 Task: Select the off in the auto-save.
Action: Mouse moved to (11, 471)
Screenshot: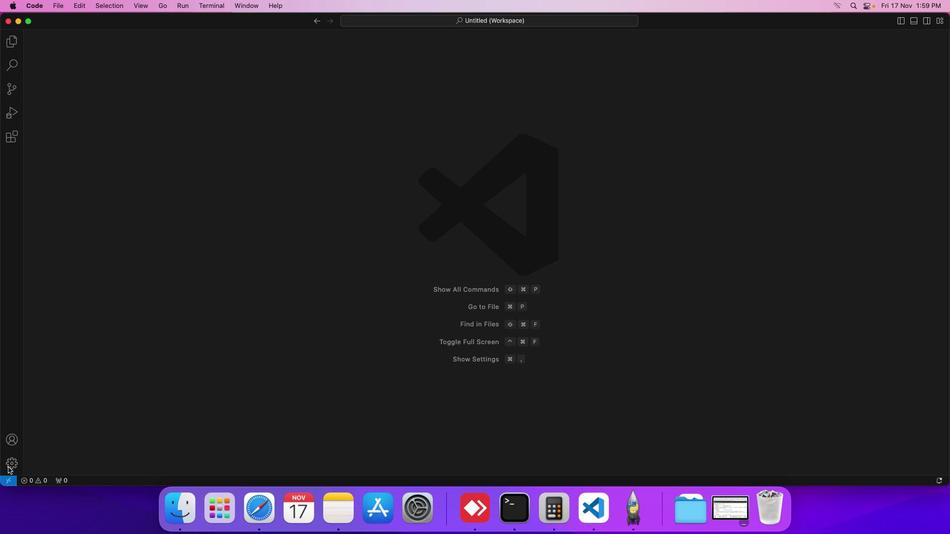 
Action: Mouse pressed left at (11, 471)
Screenshot: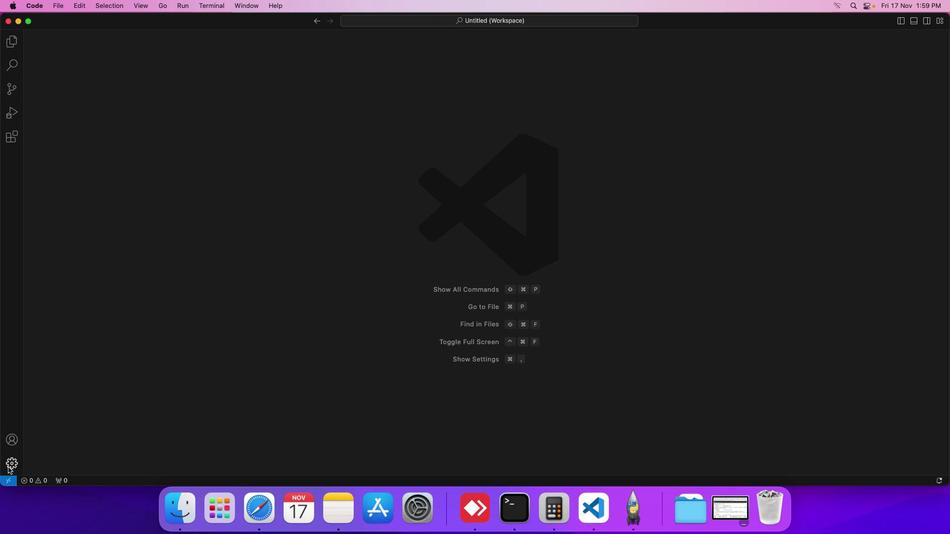 
Action: Mouse moved to (41, 392)
Screenshot: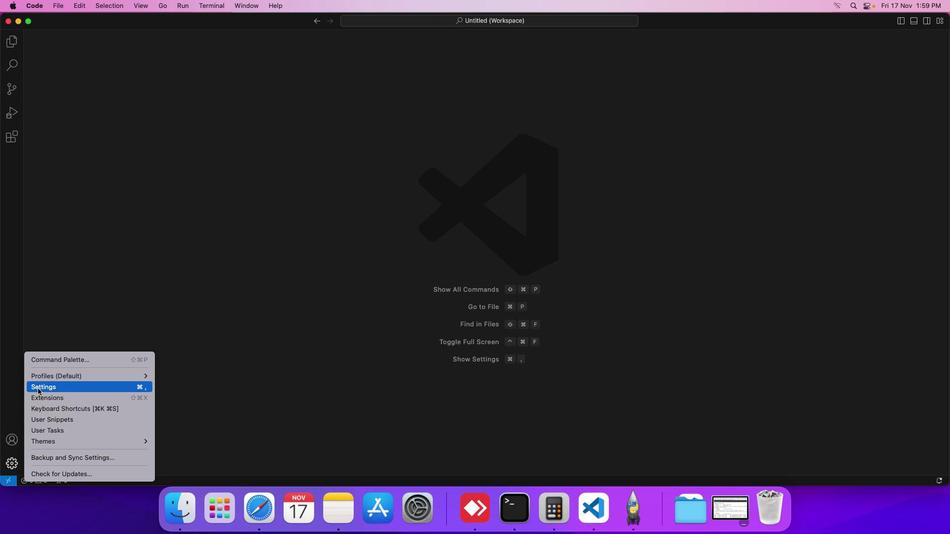 
Action: Mouse pressed left at (41, 392)
Screenshot: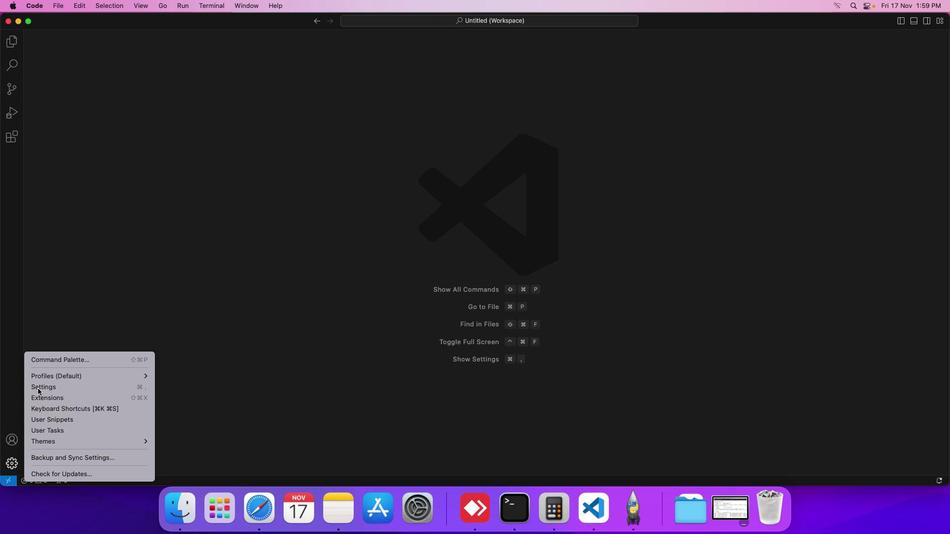 
Action: Mouse moved to (260, 84)
Screenshot: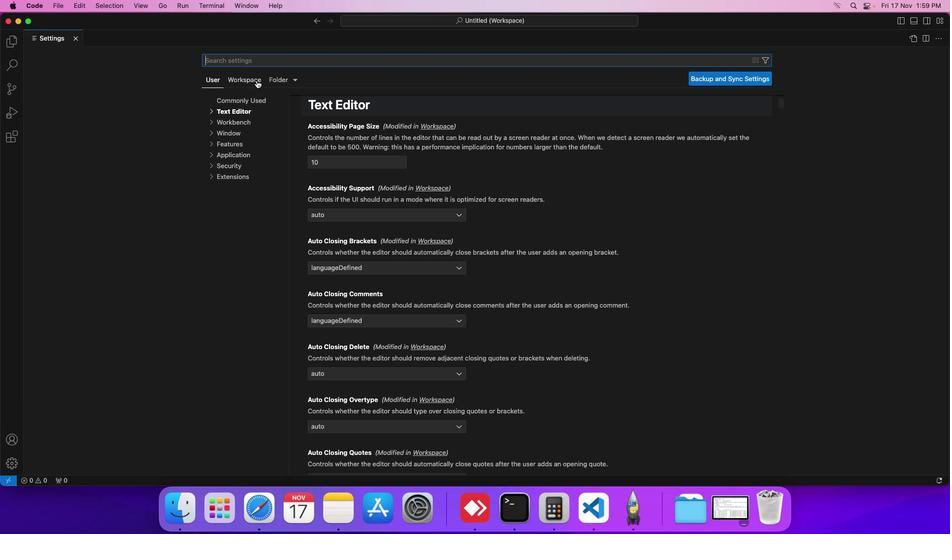
Action: Mouse pressed left at (260, 84)
Screenshot: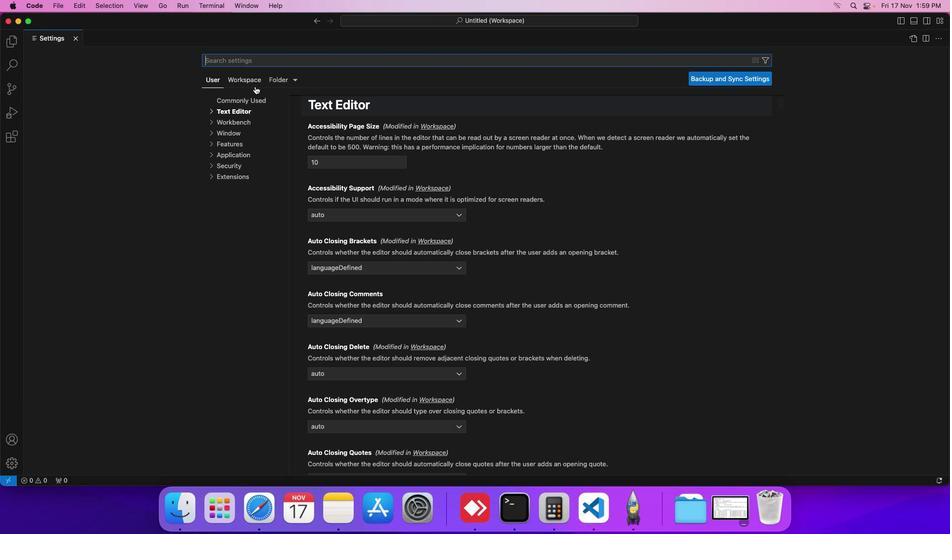 
Action: Mouse moved to (253, 111)
Screenshot: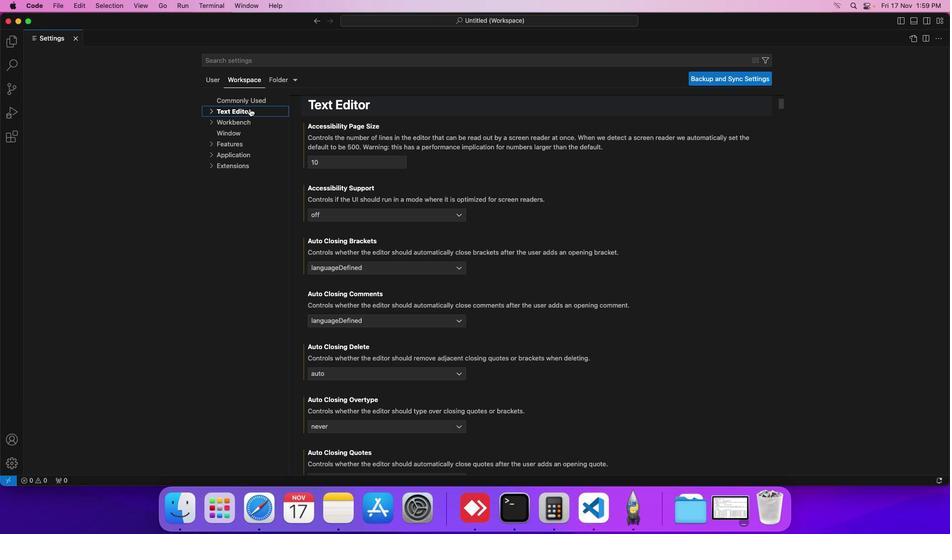 
Action: Mouse pressed left at (253, 111)
Screenshot: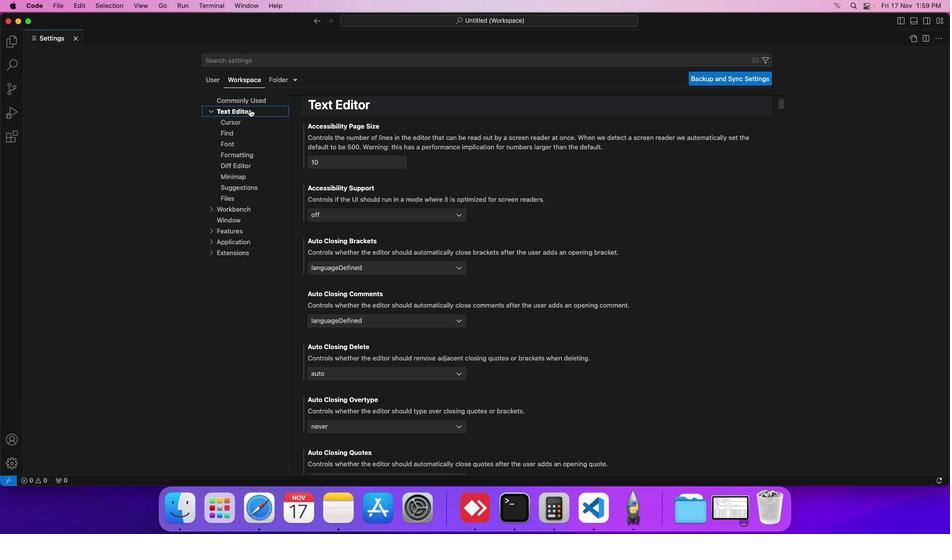 
Action: Mouse moved to (240, 200)
Screenshot: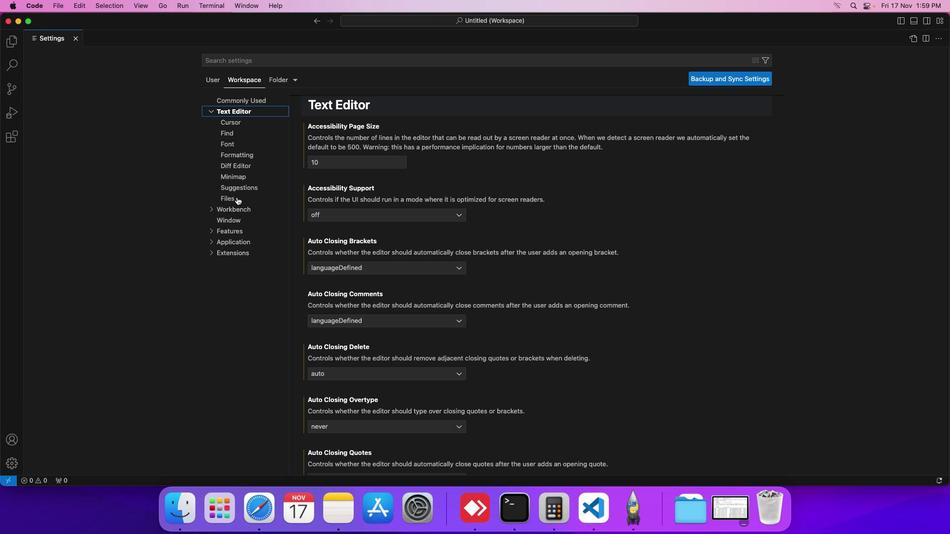 
Action: Mouse pressed left at (240, 200)
Screenshot: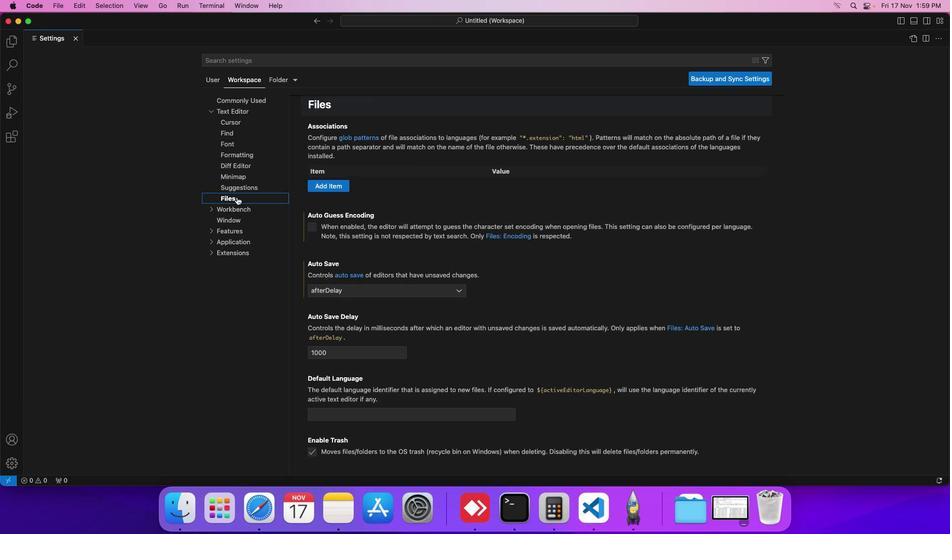 
Action: Mouse moved to (338, 245)
Screenshot: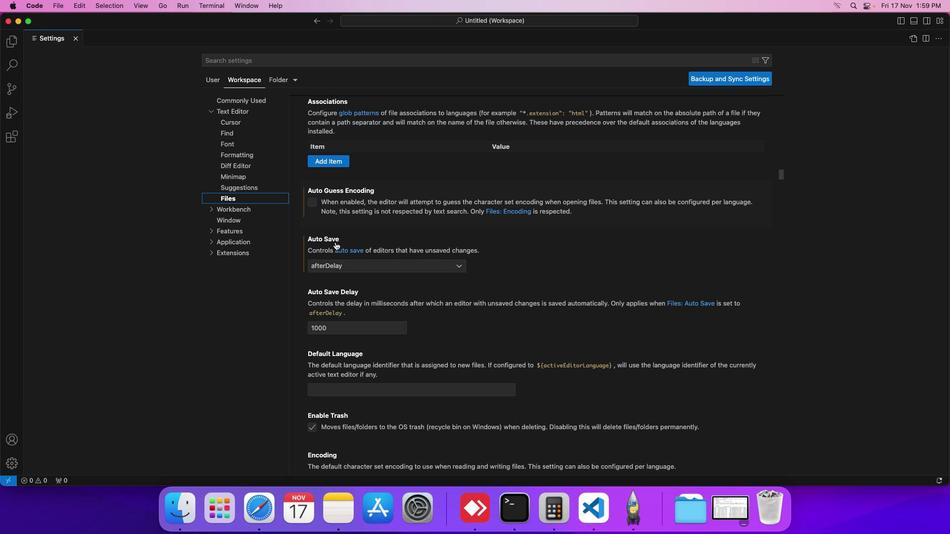 
Action: Mouse scrolled (338, 245) with delta (3, 2)
Screenshot: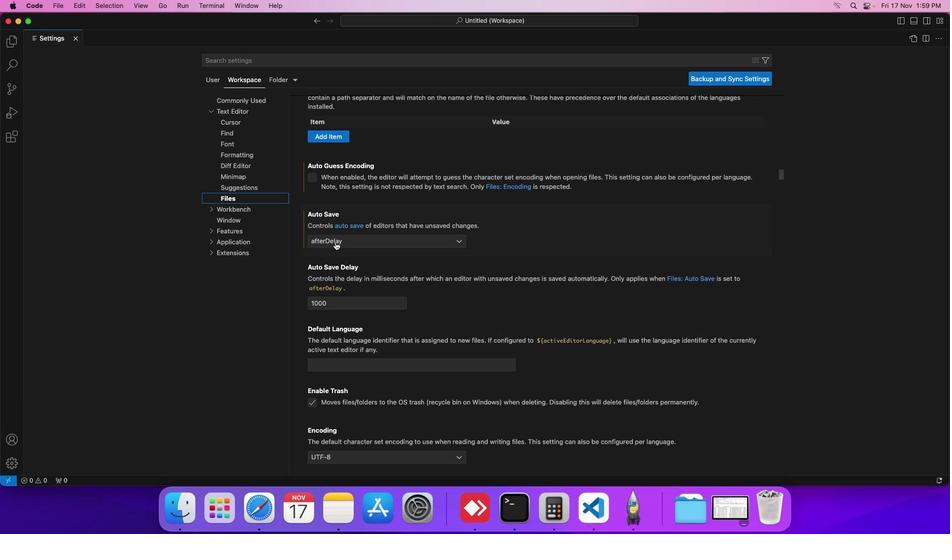 
Action: Mouse scrolled (338, 245) with delta (3, 2)
Screenshot: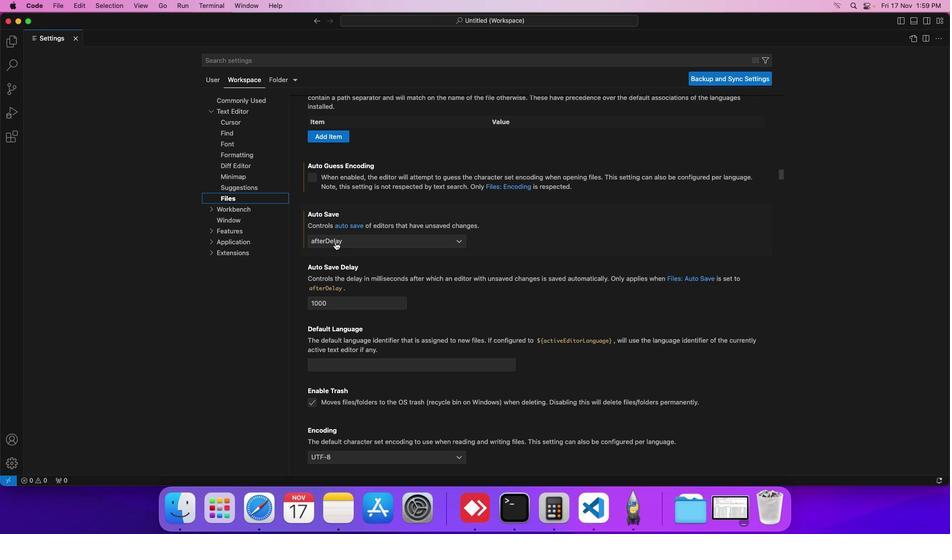 
Action: Mouse moved to (341, 245)
Screenshot: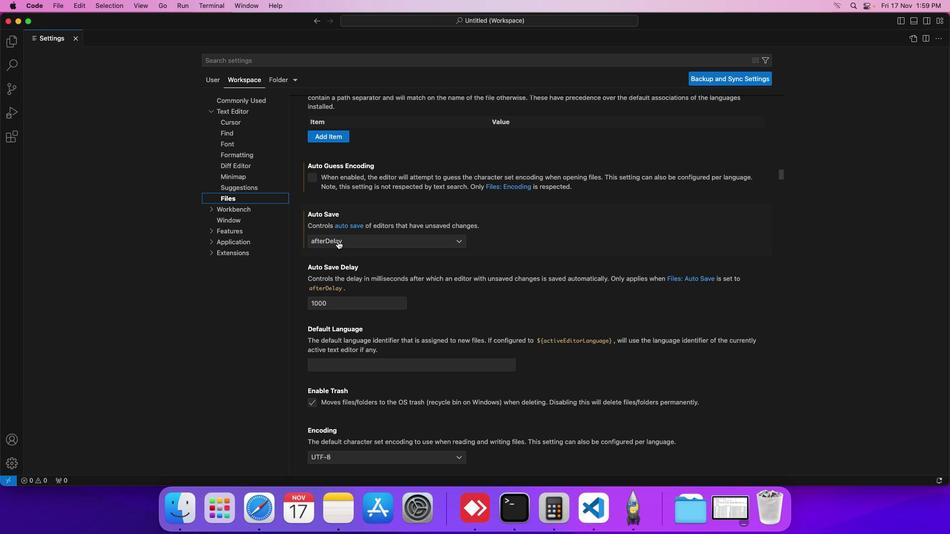 
Action: Mouse pressed left at (341, 245)
Screenshot: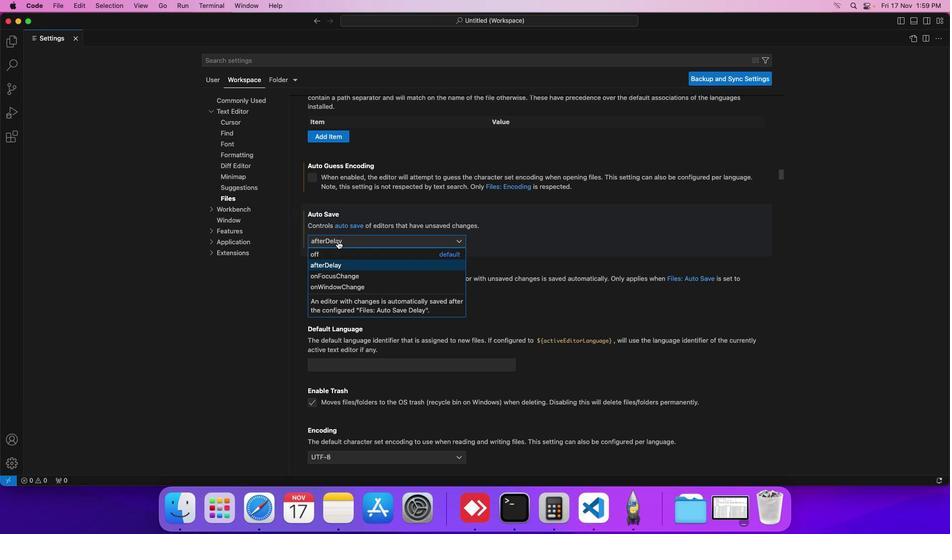 
Action: Mouse moved to (332, 255)
Screenshot: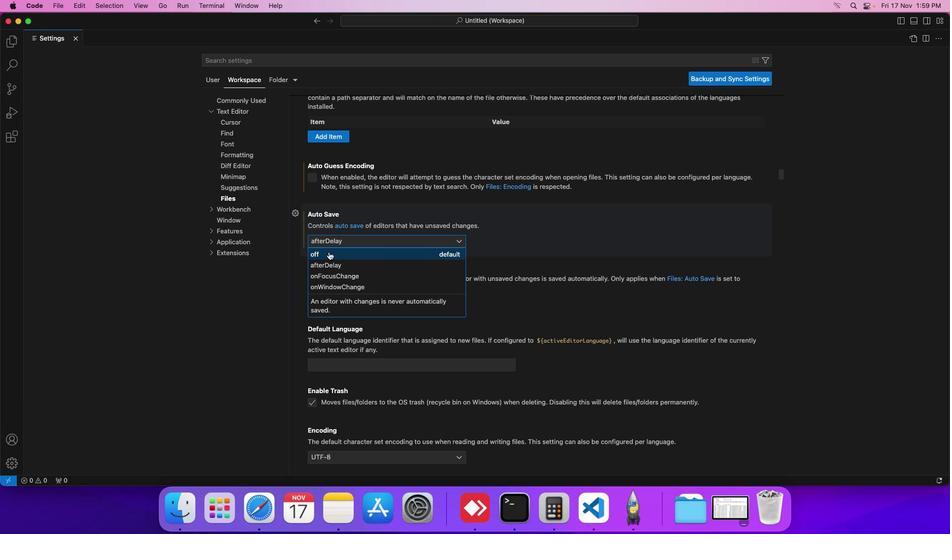 
Action: Mouse pressed left at (332, 255)
Screenshot: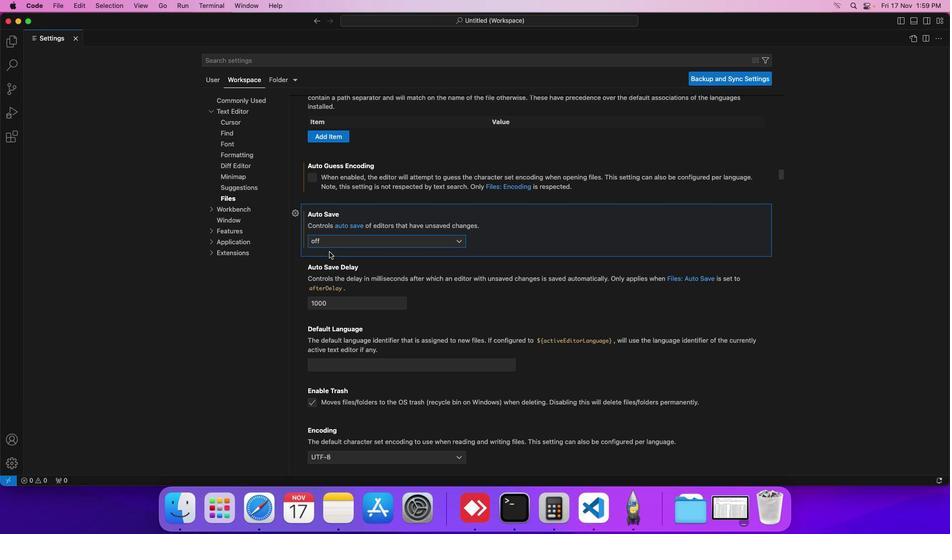 
Action: Mouse moved to (345, 251)
Screenshot: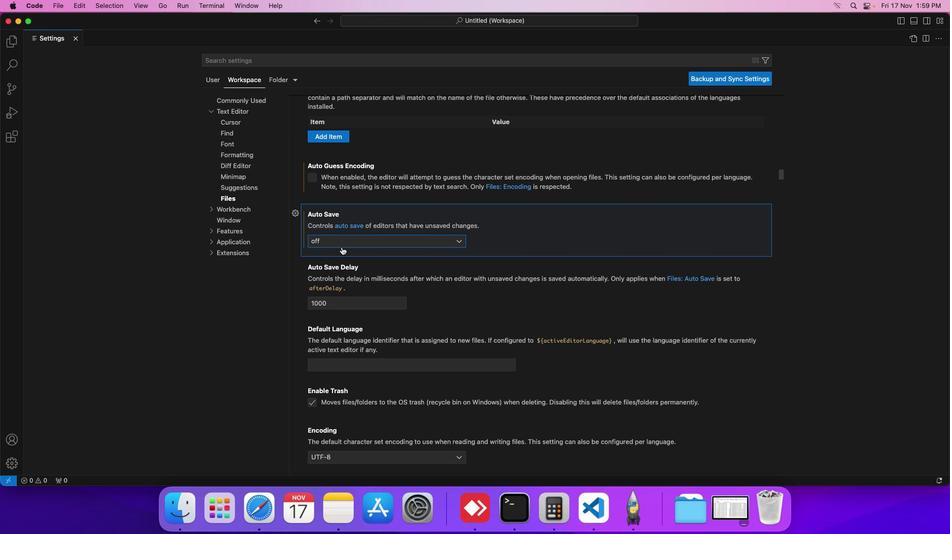 
